 Task: Select Look Up in Dictionary
Action: Mouse moved to (186, 157)
Screenshot: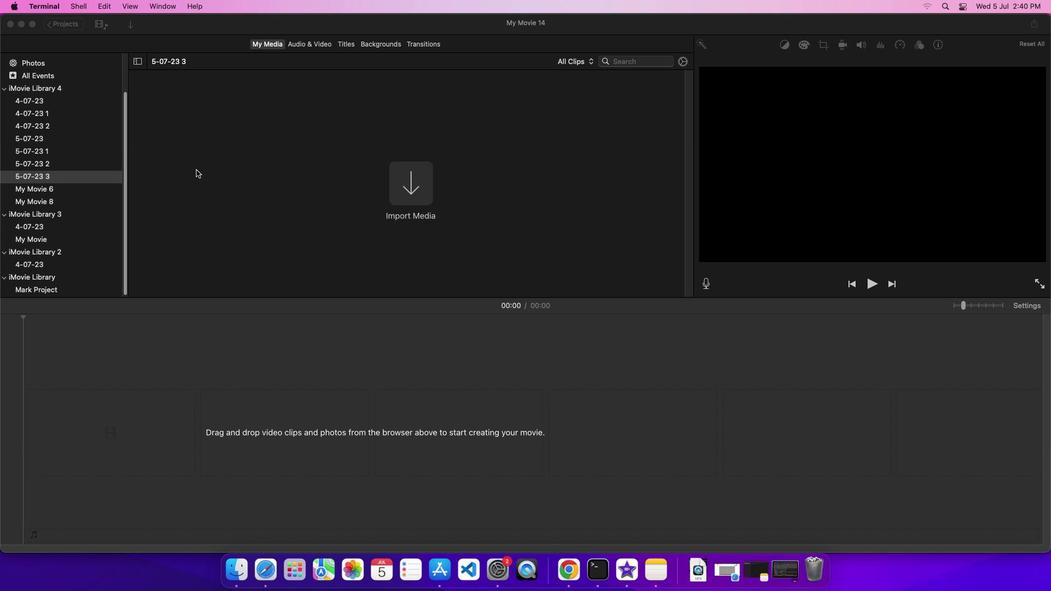 
Action: Mouse pressed left at (186, 157)
Screenshot: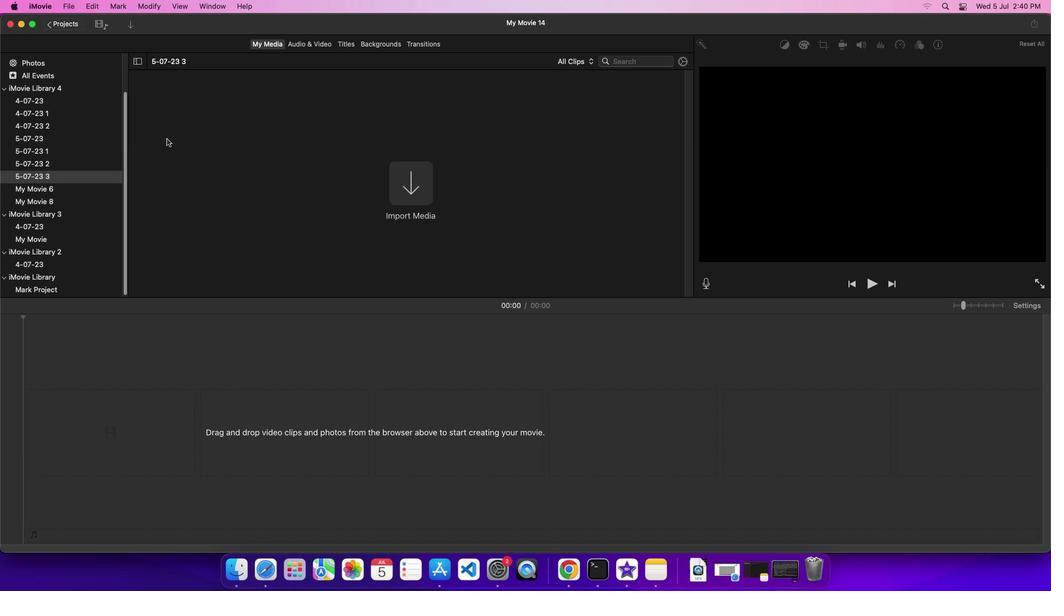 
Action: Mouse moved to (16, 30)
Screenshot: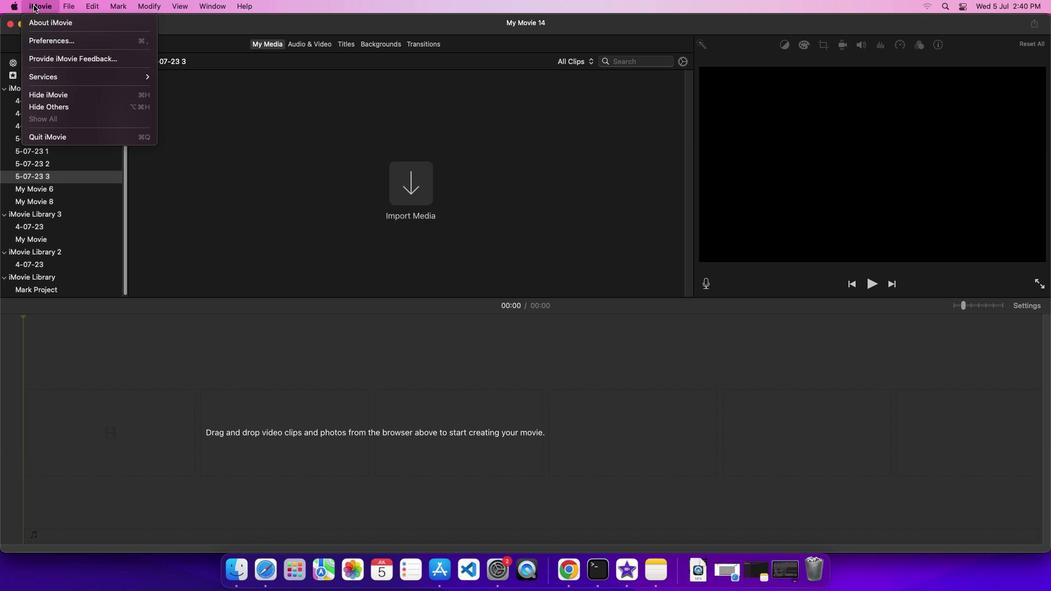 
Action: Mouse pressed left at (16, 30)
Screenshot: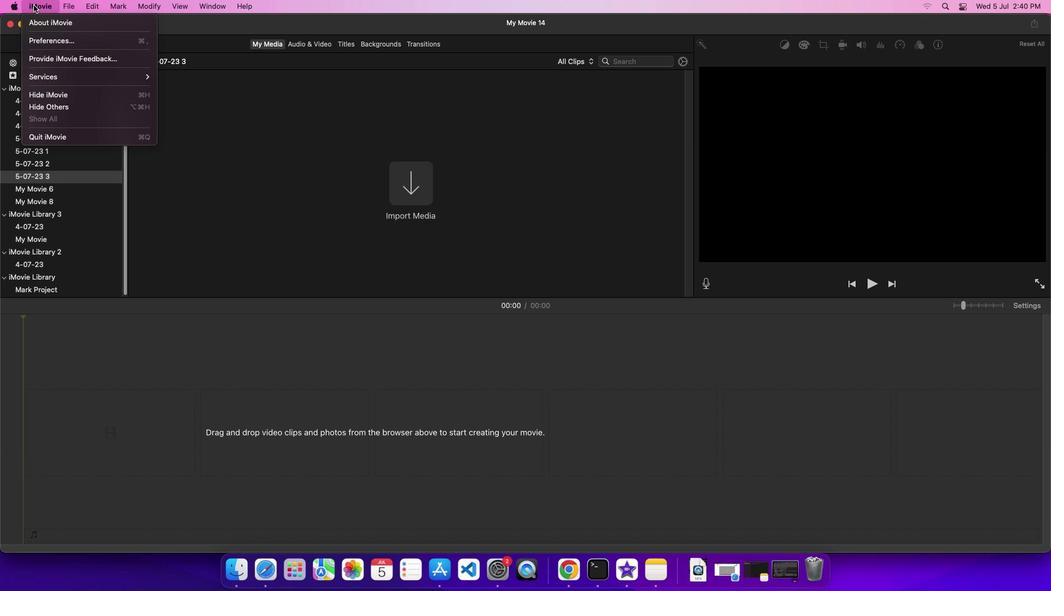 
Action: Mouse moved to (30, 83)
Screenshot: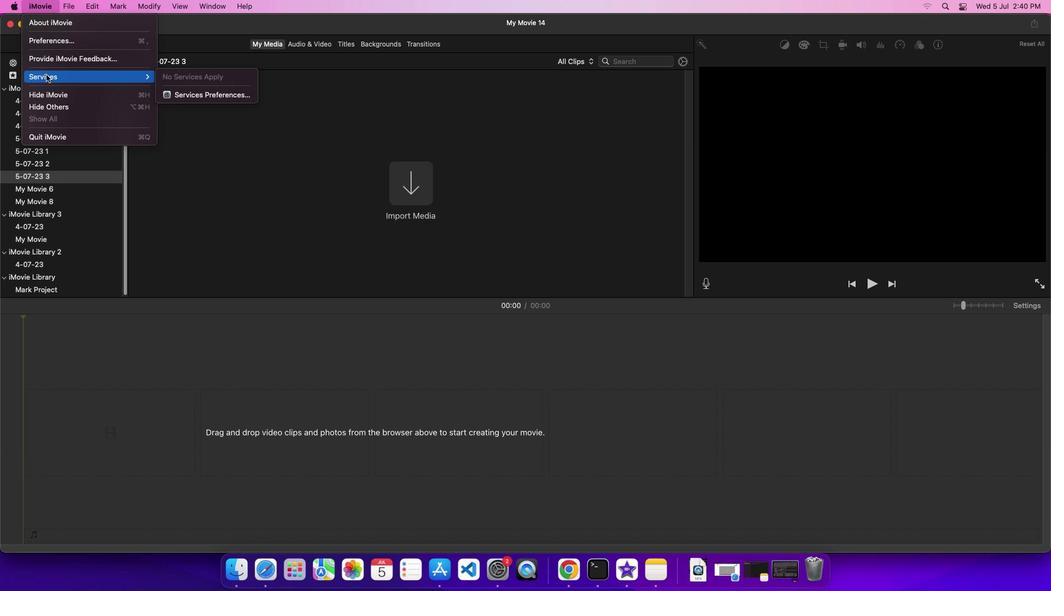 
Action: Mouse pressed left at (30, 83)
Screenshot: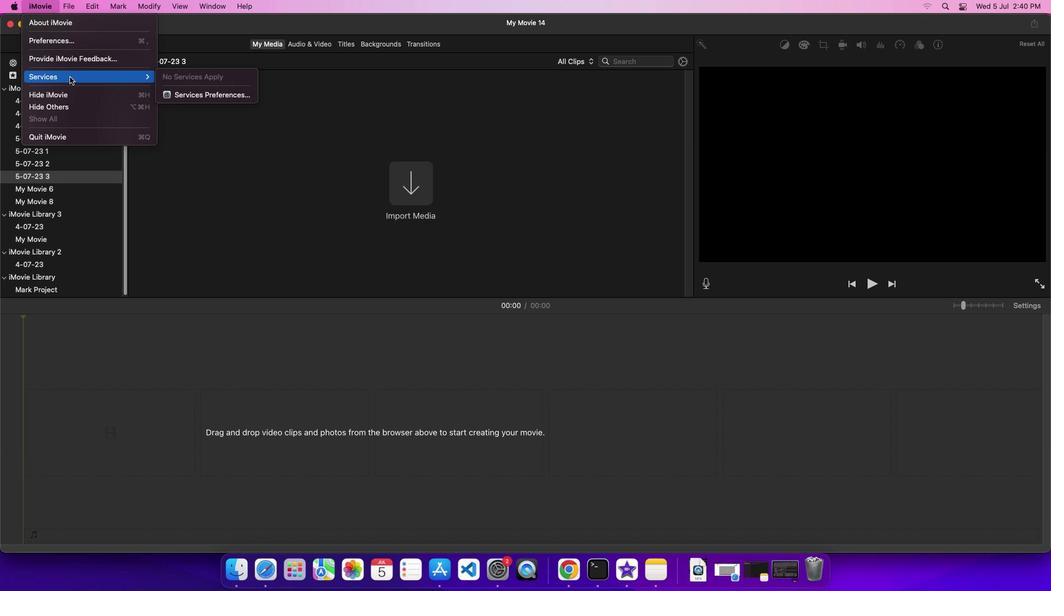 
Action: Mouse moved to (163, 99)
Screenshot: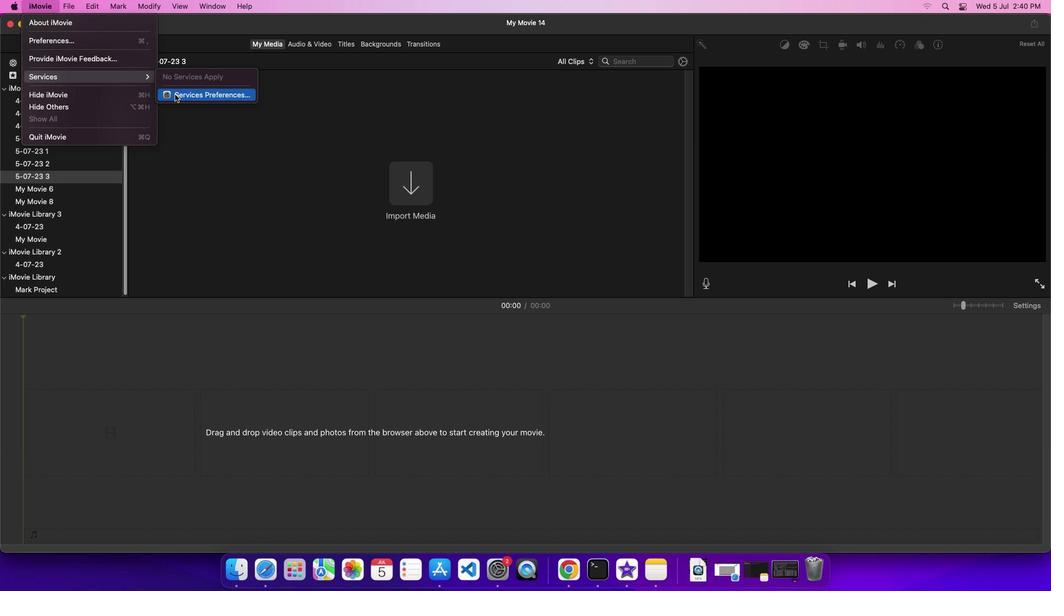 
Action: Mouse pressed left at (163, 99)
Screenshot: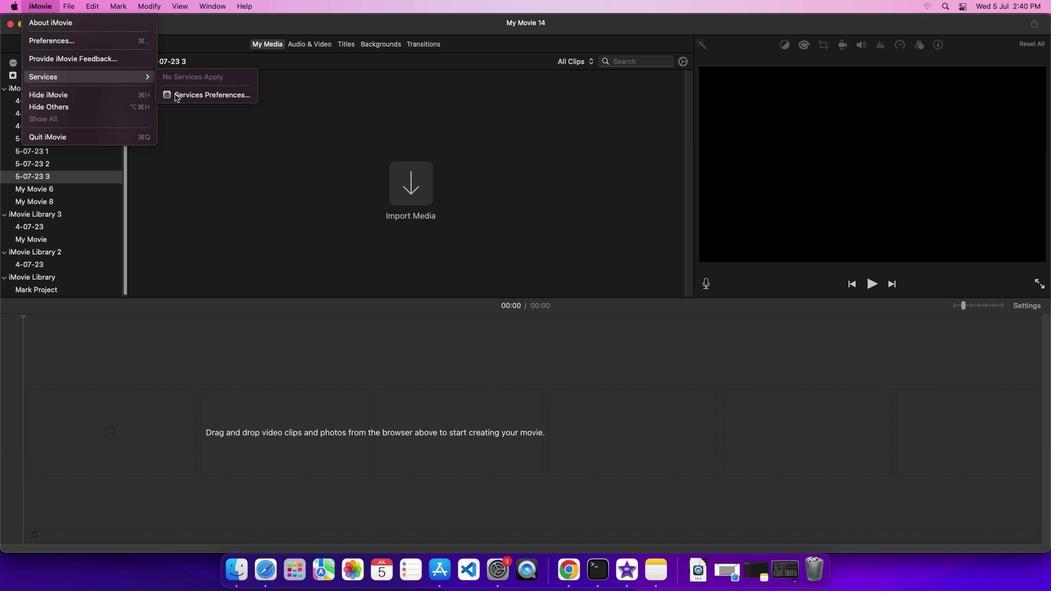 
Action: Mouse moved to (650, 211)
Screenshot: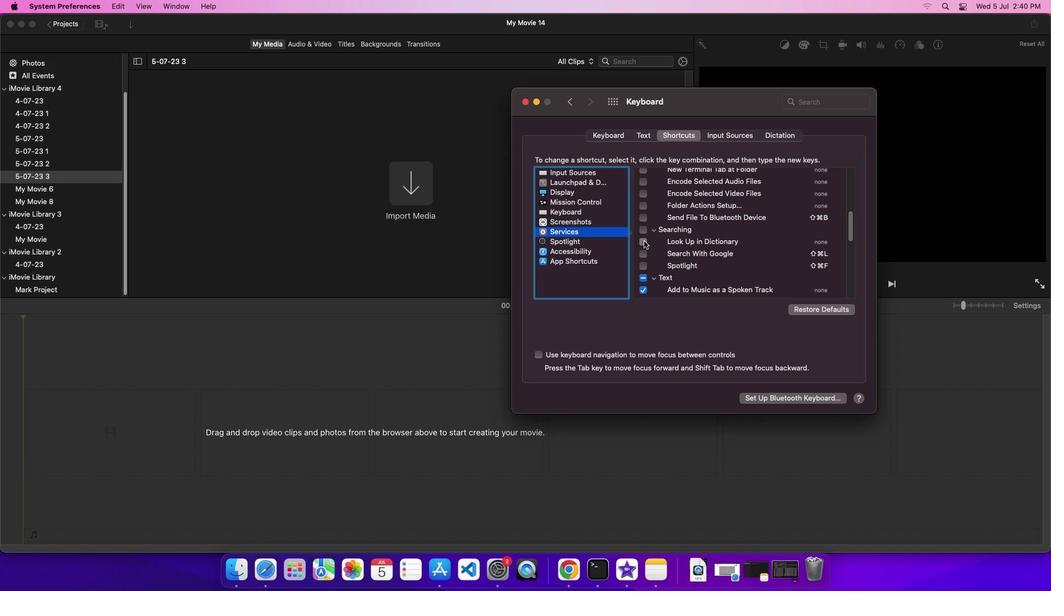 
Action: Mouse pressed left at (650, 211)
Screenshot: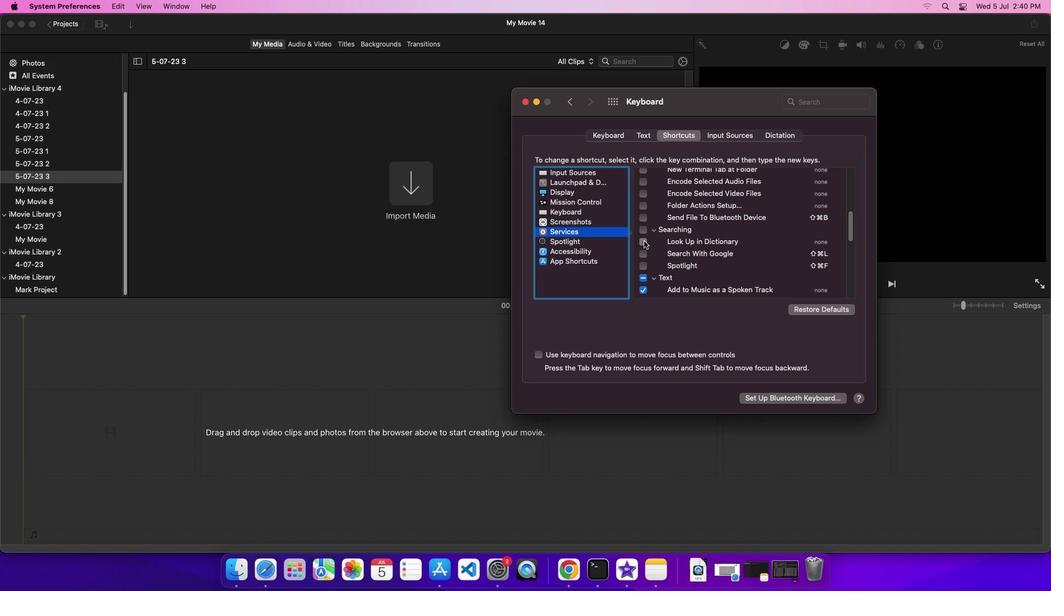 
Action: Mouse moved to (680, 214)
Screenshot: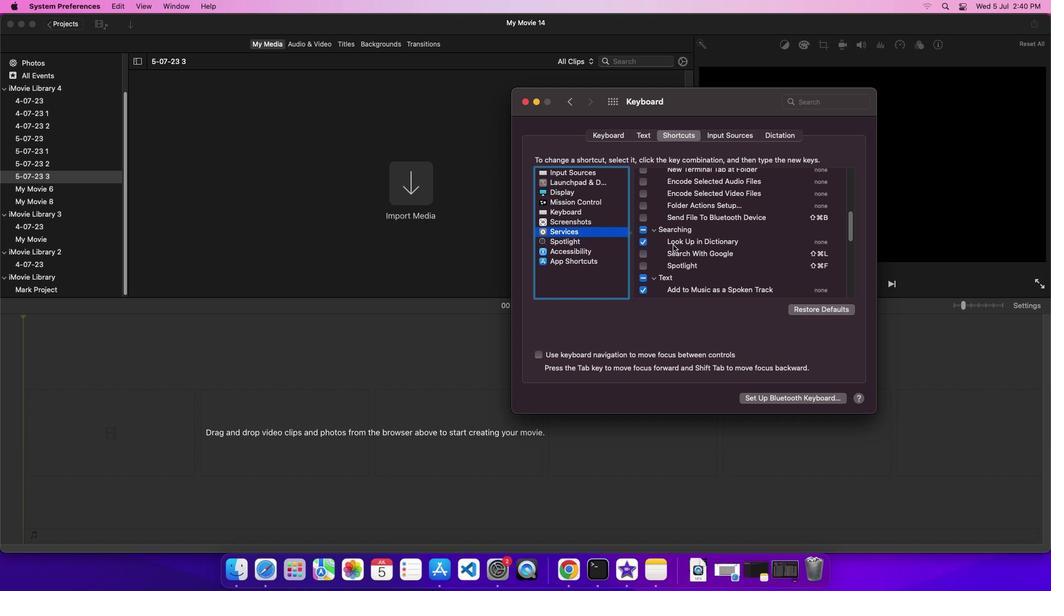 
